 Task: Customize your Outlook email settings, including message arrival, conversation clean up, and sending options.
Action: Mouse moved to (38, 23)
Screenshot: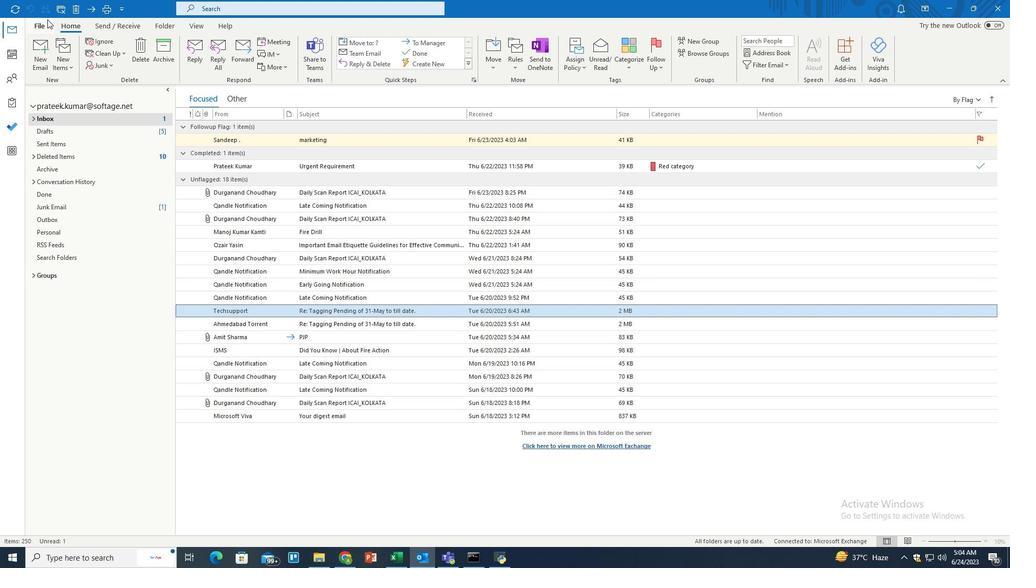 
Action: Mouse pressed left at (38, 23)
Screenshot: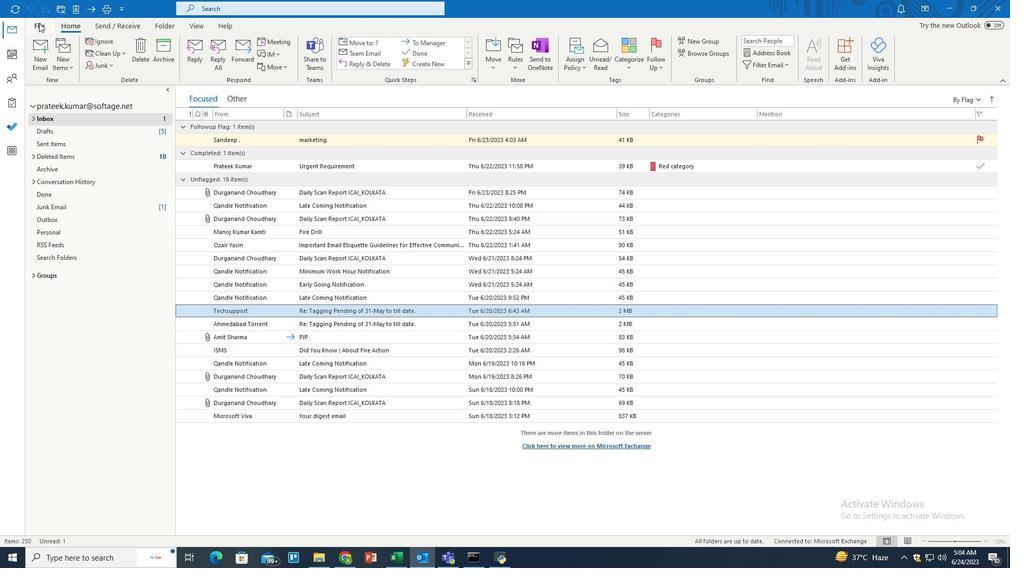 
Action: Mouse moved to (33, 508)
Screenshot: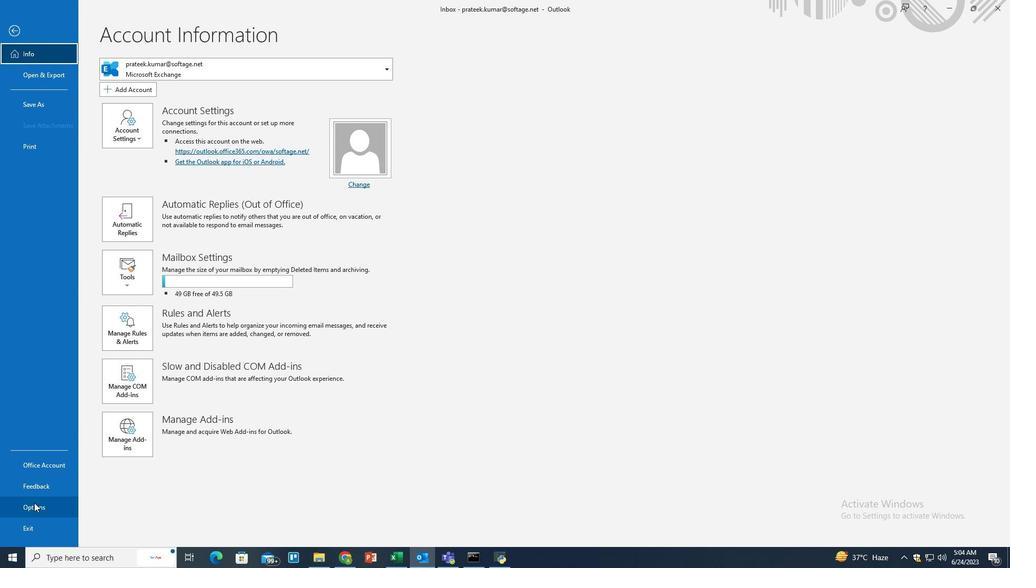 
Action: Mouse pressed left at (33, 508)
Screenshot: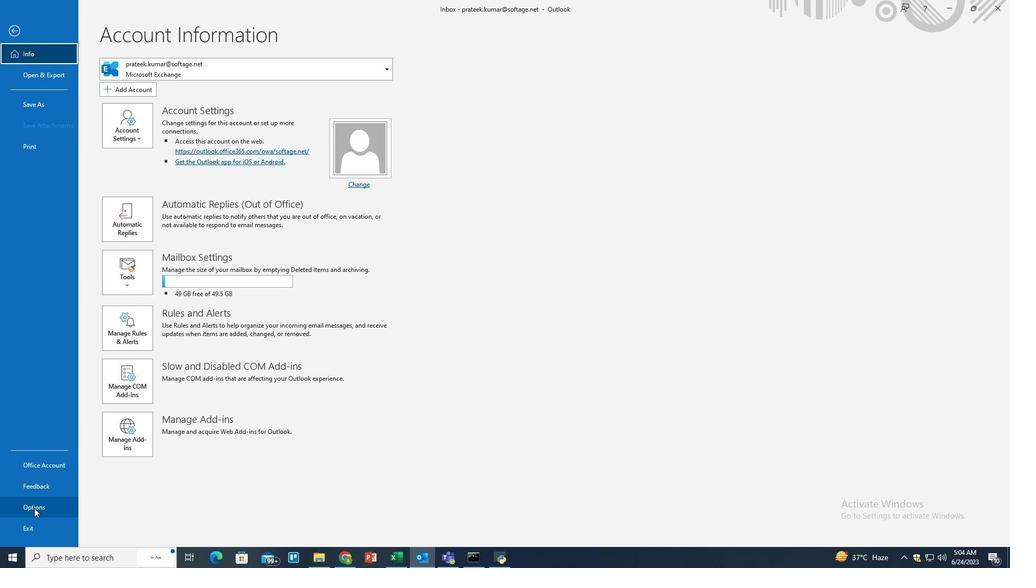 
Action: Mouse moved to (333, 133)
Screenshot: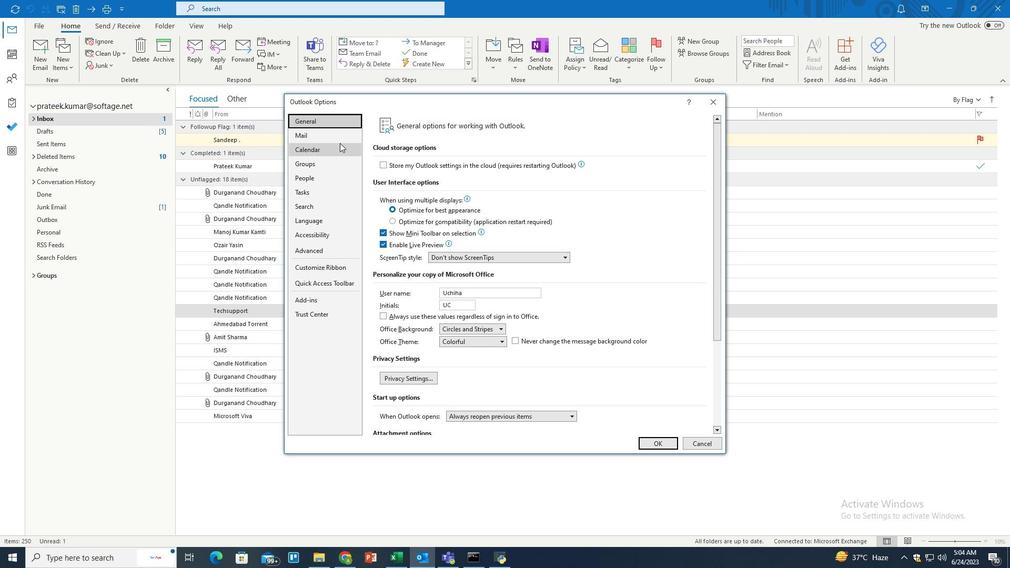 
Action: Mouse pressed left at (333, 133)
Screenshot: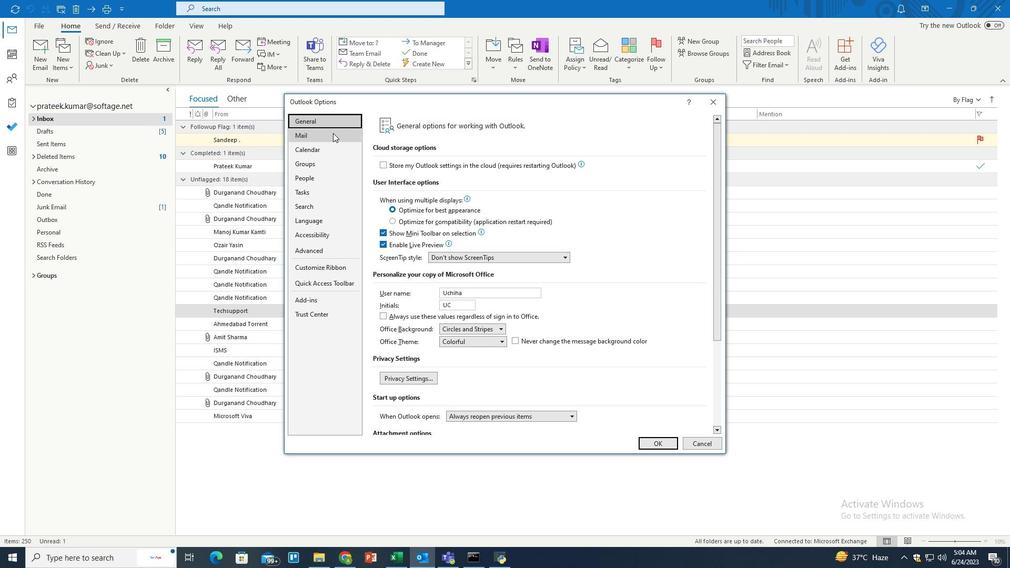 
Action: Mouse moved to (450, 249)
Screenshot: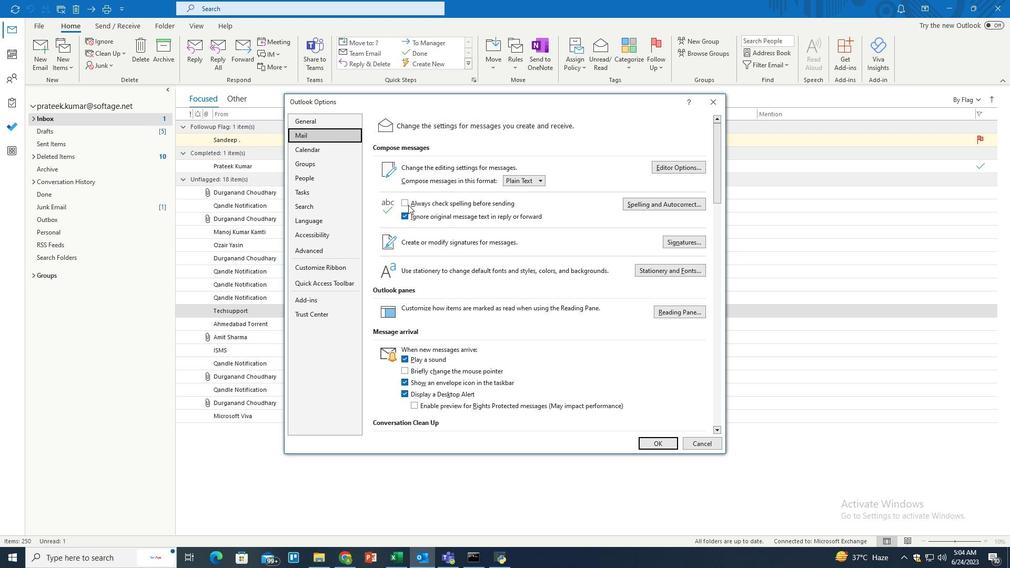 
Action: Mouse scrolled (450, 248) with delta (0, 0)
Screenshot: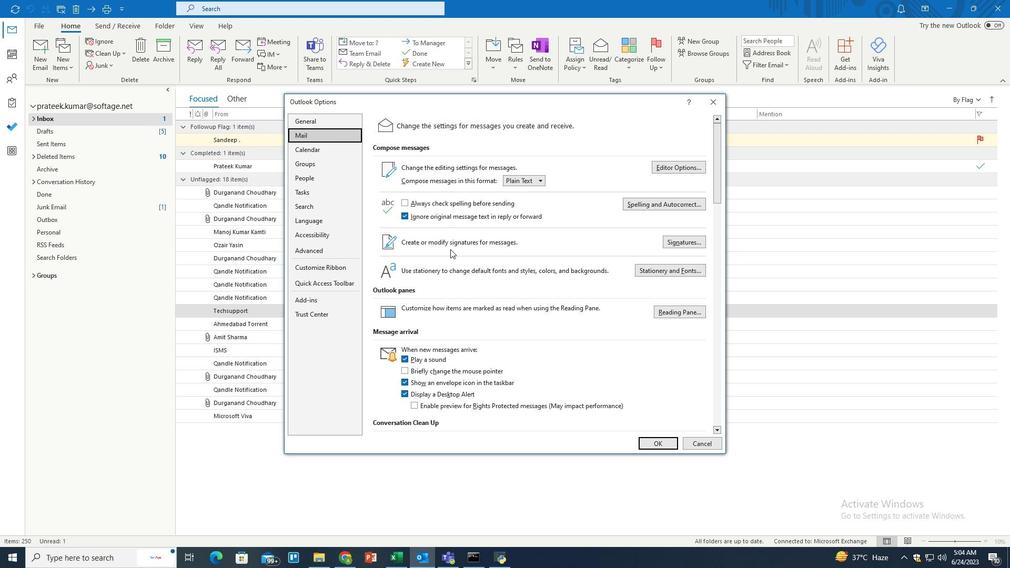 
Action: Mouse scrolled (450, 248) with delta (0, 0)
Screenshot: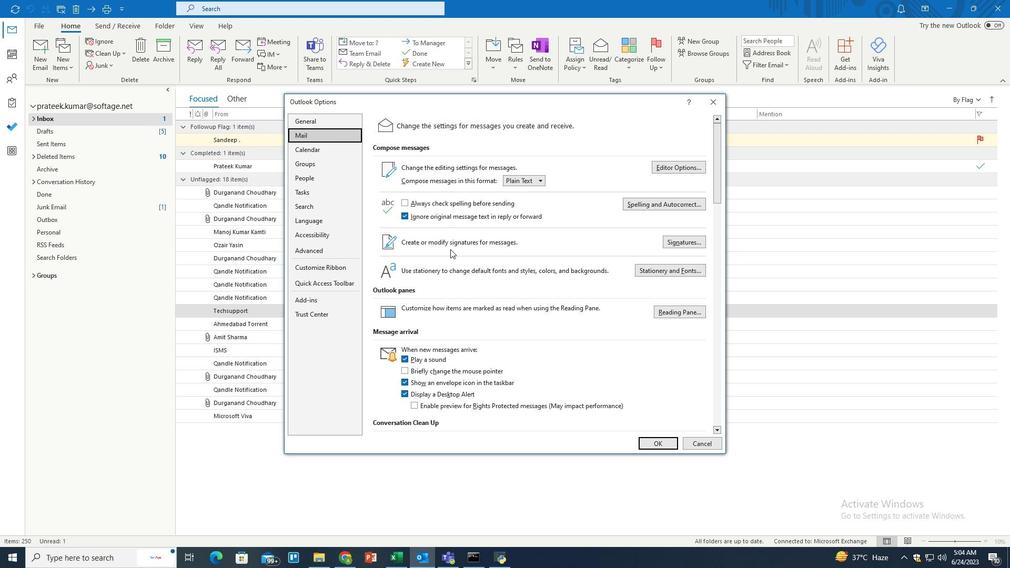
Action: Mouse scrolled (450, 248) with delta (0, 0)
Screenshot: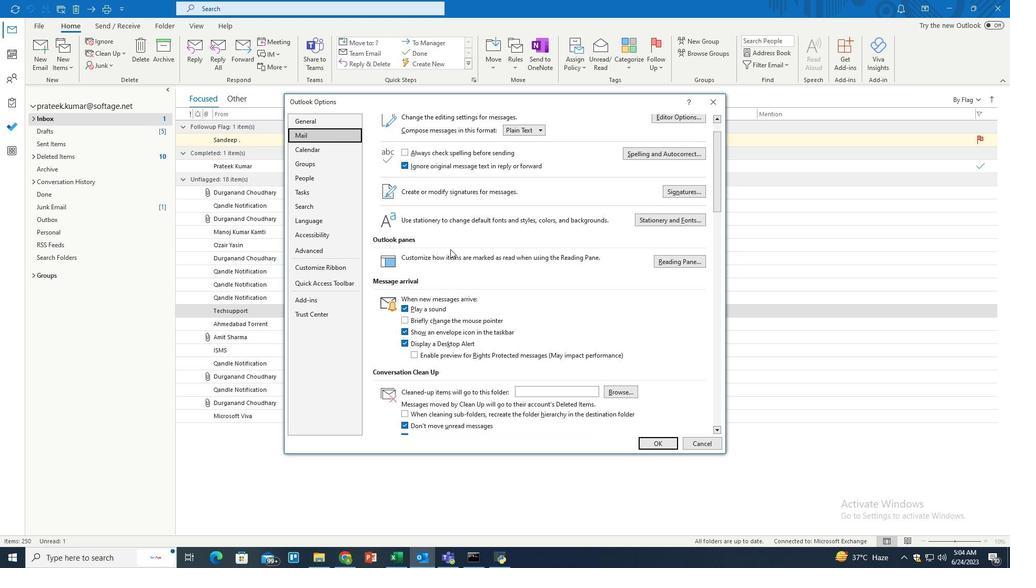 
Action: Mouse scrolled (450, 248) with delta (0, 0)
Screenshot: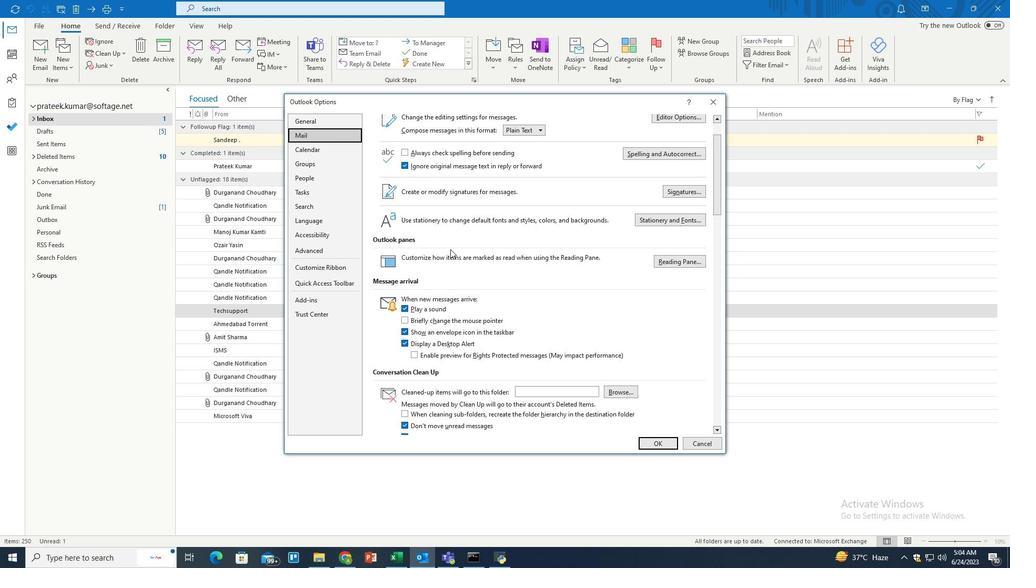 
Action: Mouse scrolled (450, 248) with delta (0, 0)
Screenshot: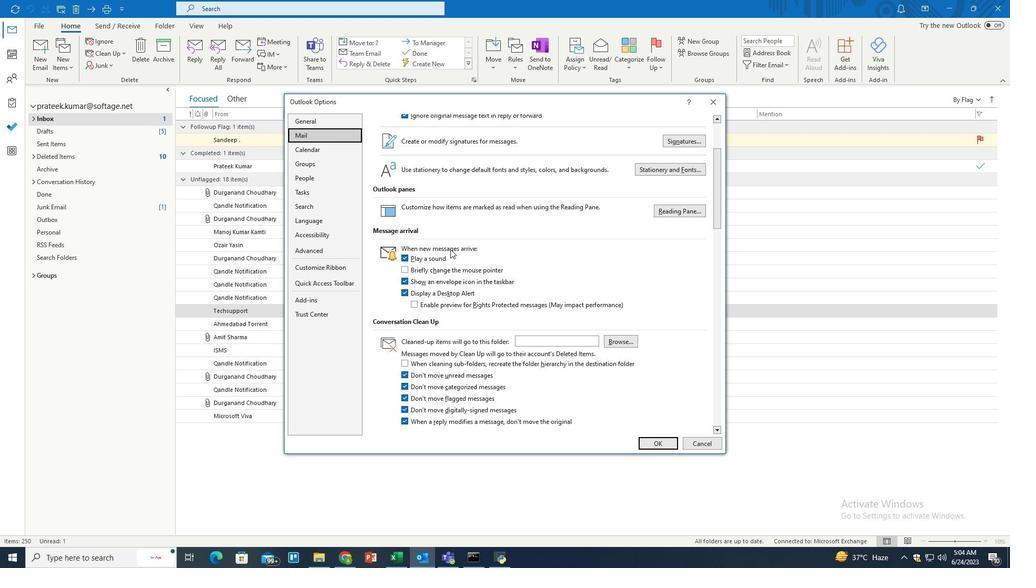
Action: Mouse scrolled (450, 248) with delta (0, 0)
Screenshot: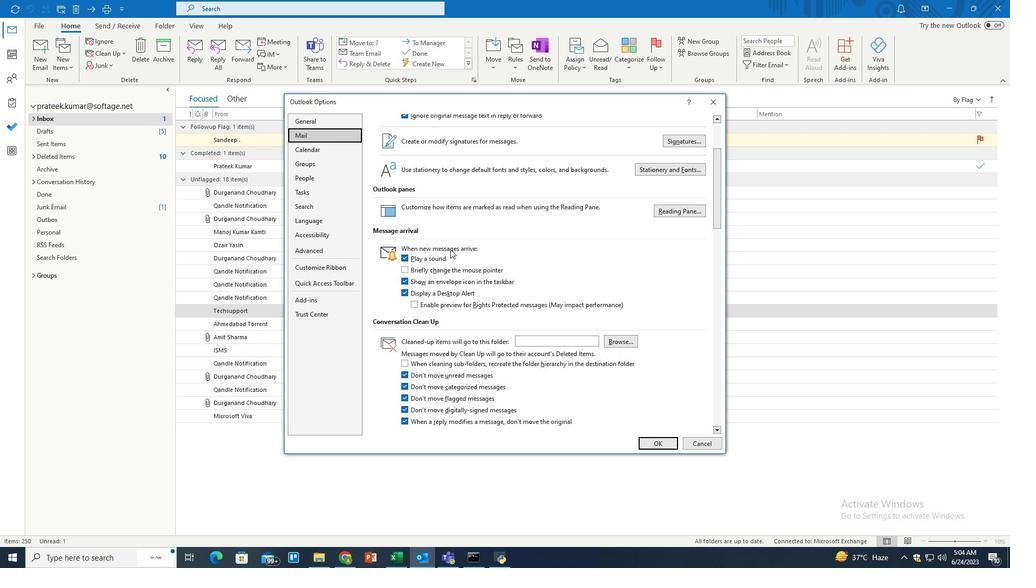
Action: Mouse scrolled (450, 248) with delta (0, 0)
Screenshot: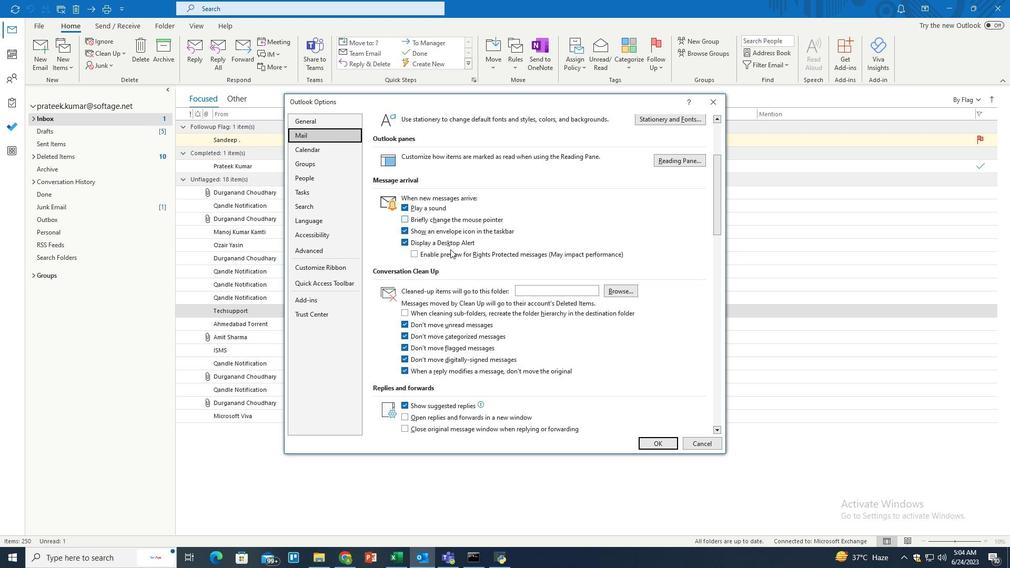 
Action: Mouse moved to (450, 249)
Screenshot: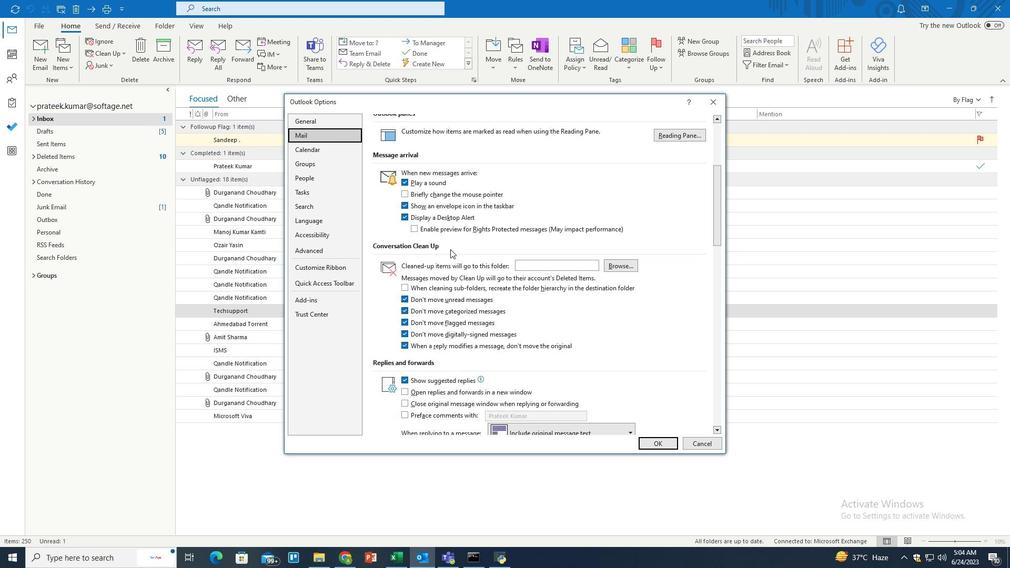 
Action: Mouse scrolled (450, 248) with delta (0, 0)
Screenshot: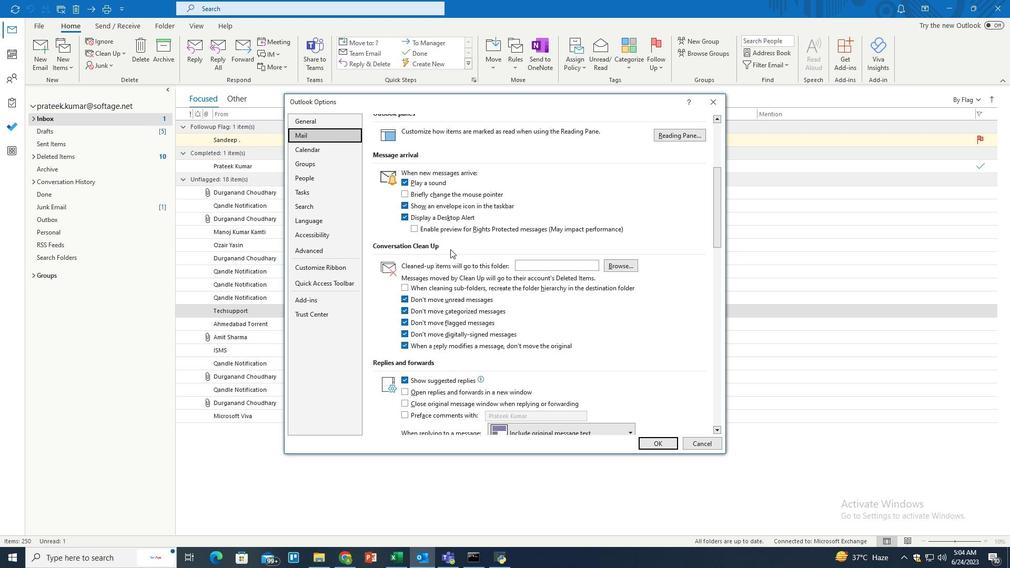 
Action: Mouse scrolled (450, 248) with delta (0, 0)
Screenshot: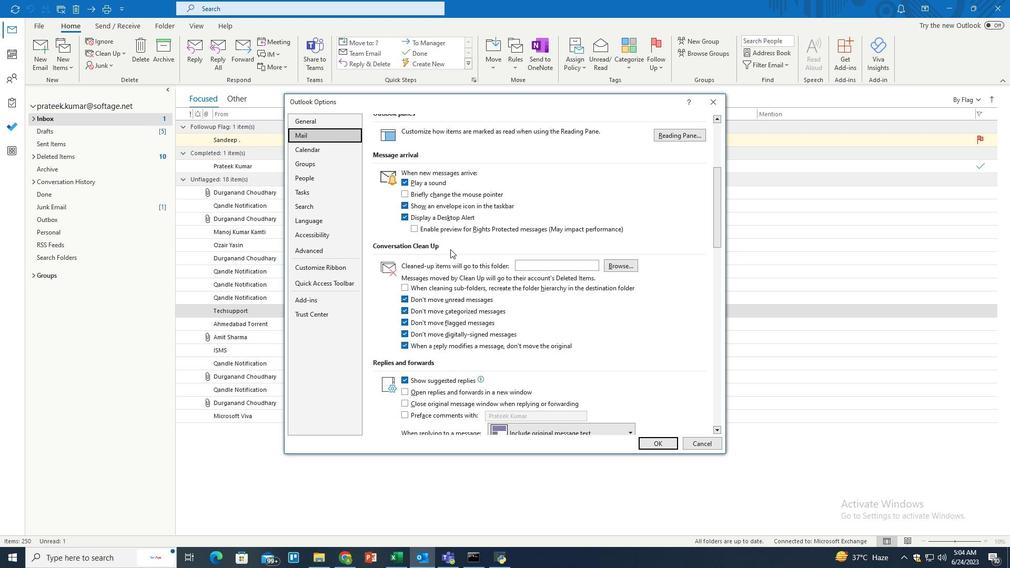 
Action: Mouse scrolled (450, 248) with delta (0, 0)
Screenshot: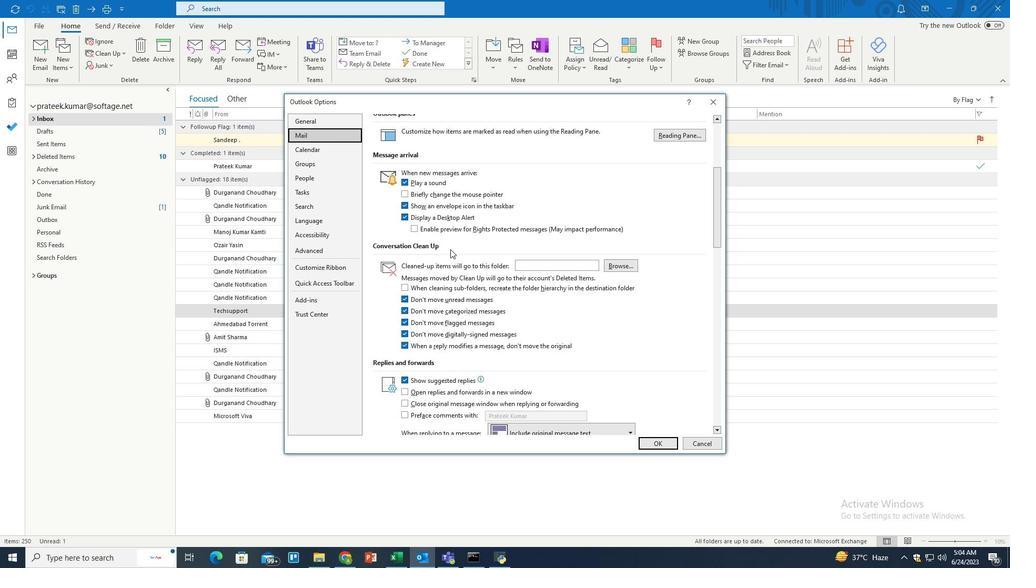 
Action: Mouse scrolled (450, 248) with delta (0, 0)
Screenshot: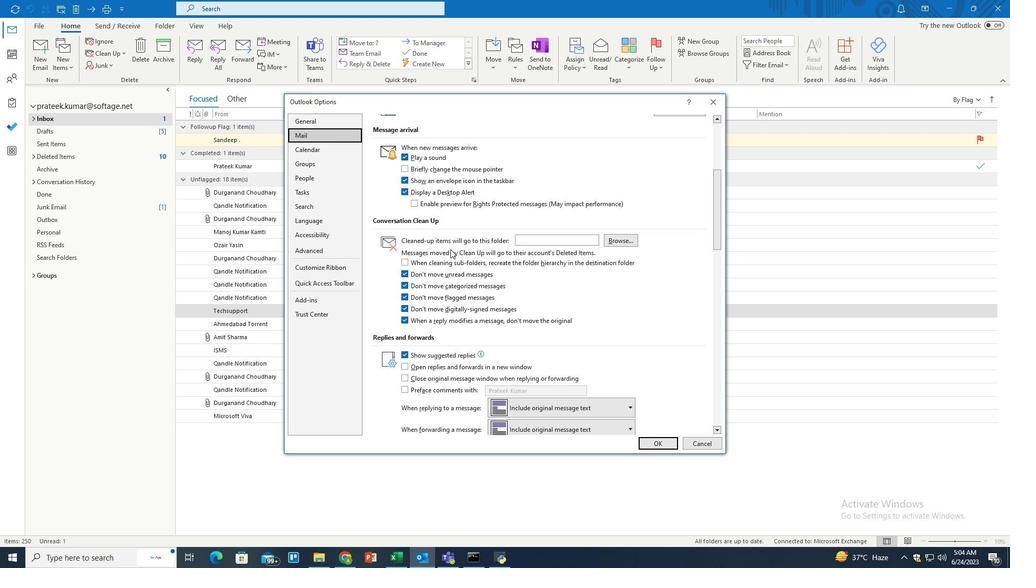 
Action: Mouse scrolled (450, 248) with delta (0, 0)
Screenshot: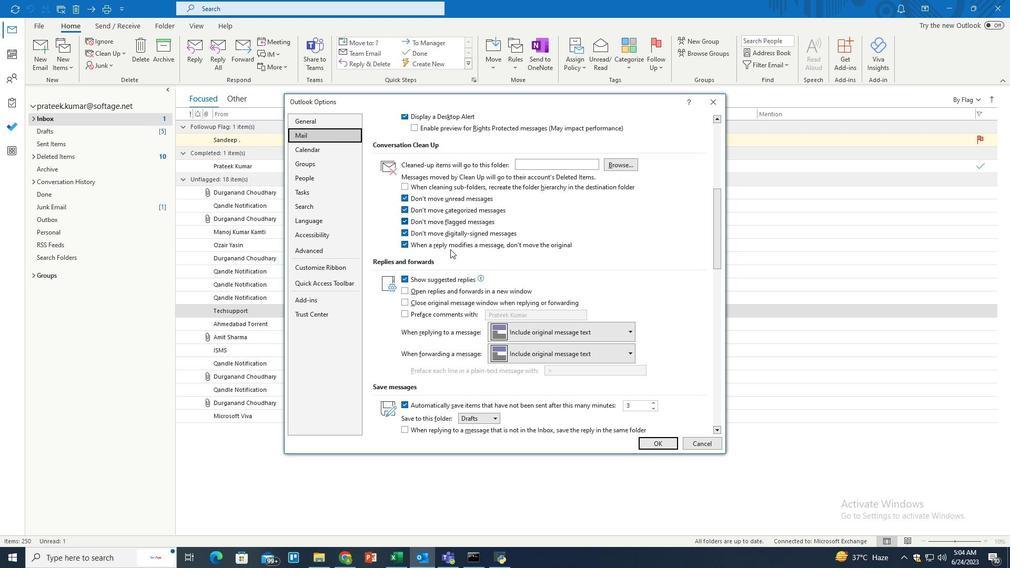 
Action: Mouse scrolled (450, 248) with delta (0, 0)
Screenshot: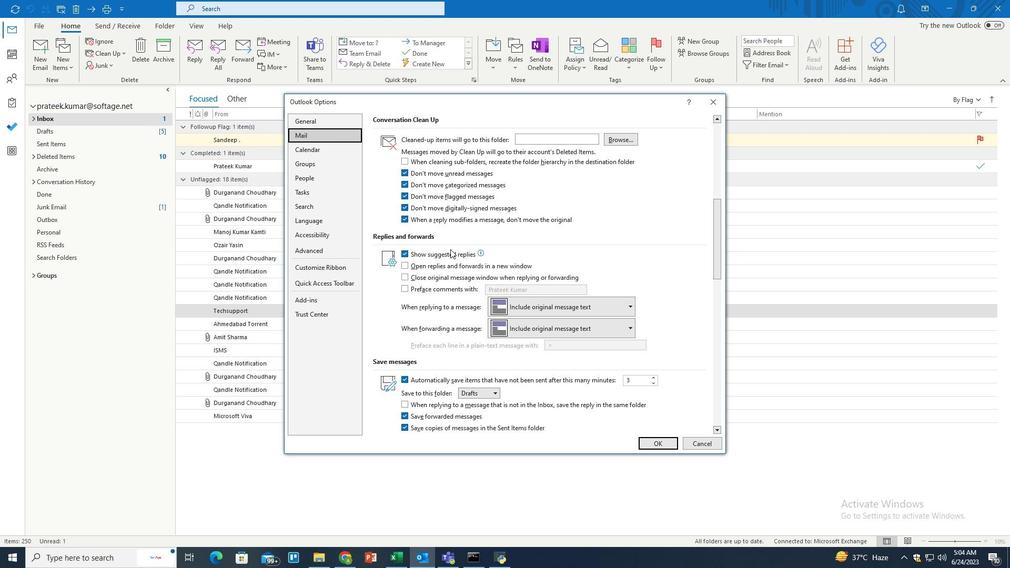 
Action: Mouse scrolled (450, 248) with delta (0, 0)
Screenshot: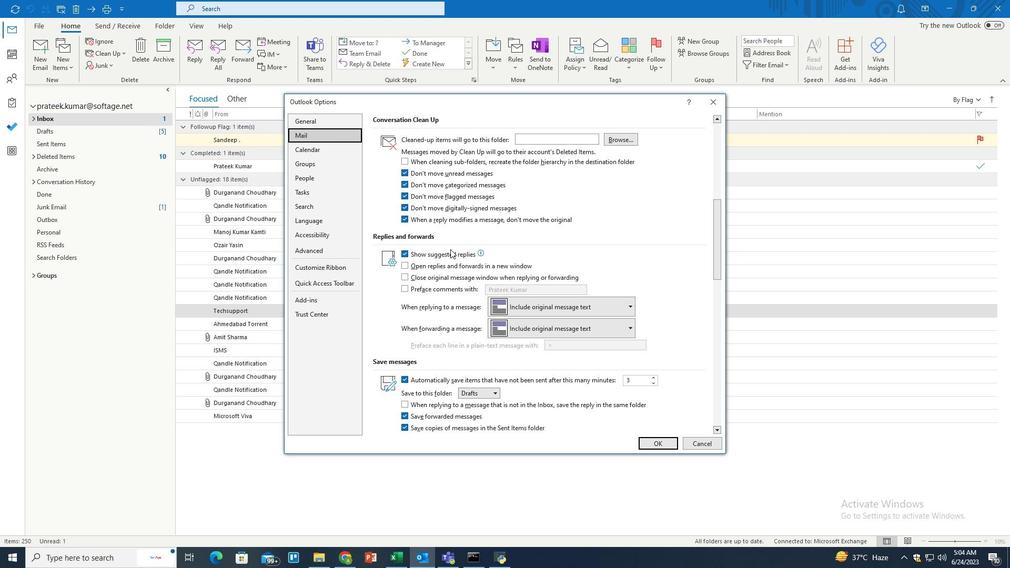 
Action: Mouse scrolled (450, 248) with delta (0, 0)
Screenshot: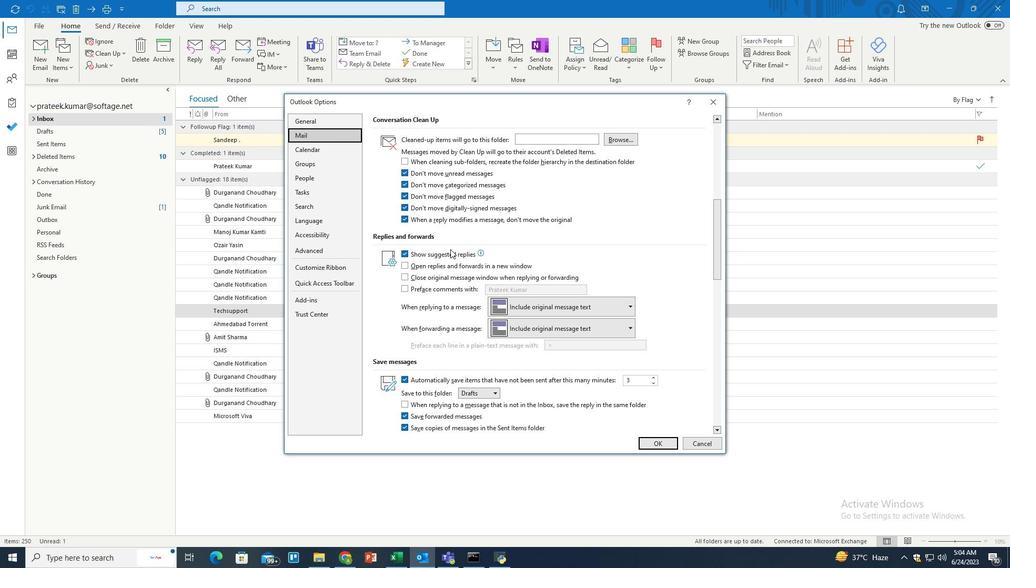 
Action: Mouse scrolled (450, 248) with delta (0, 0)
Screenshot: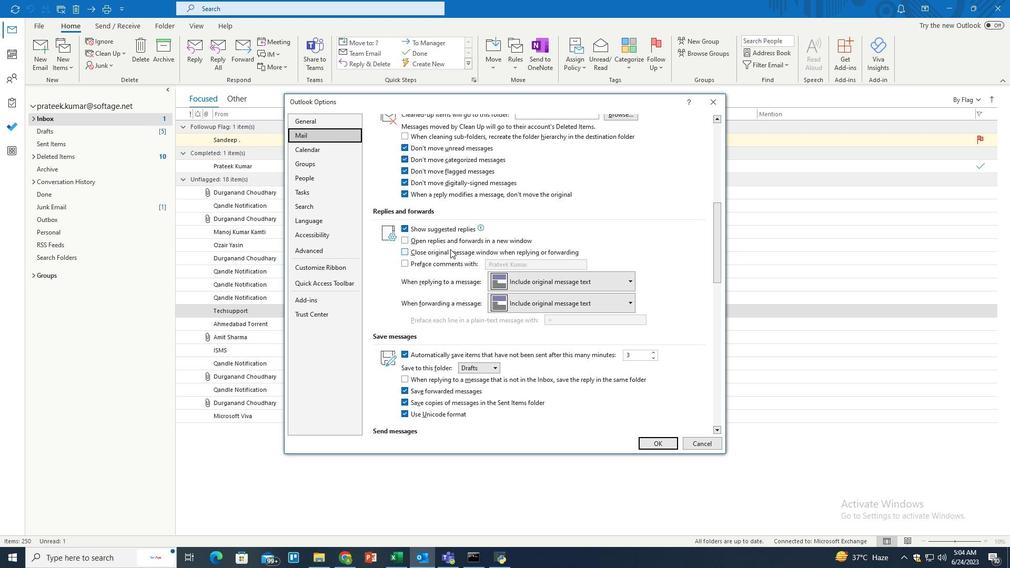 
Action: Mouse scrolled (450, 248) with delta (0, 0)
Screenshot: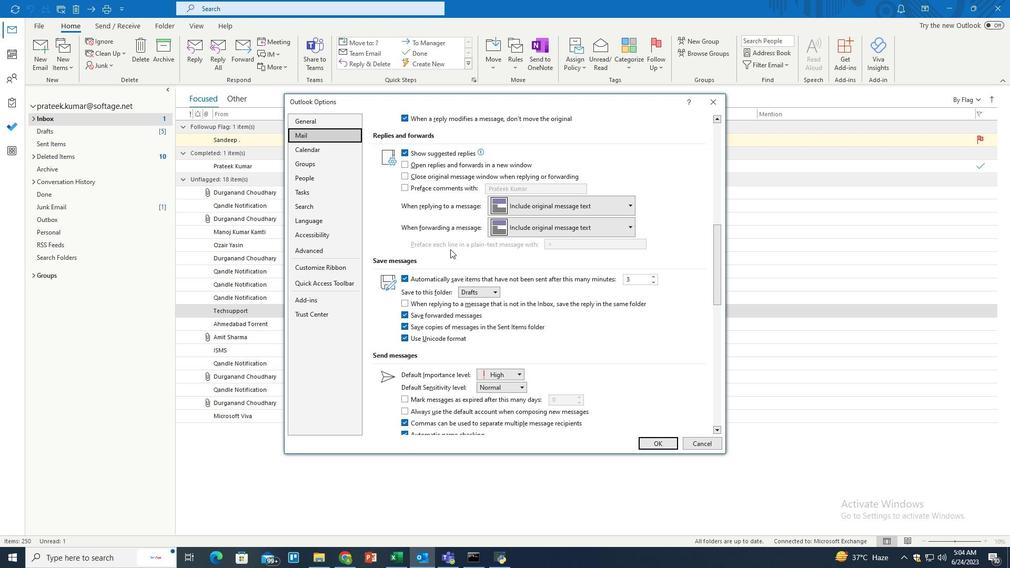 
Action: Mouse scrolled (450, 248) with delta (0, 0)
Screenshot: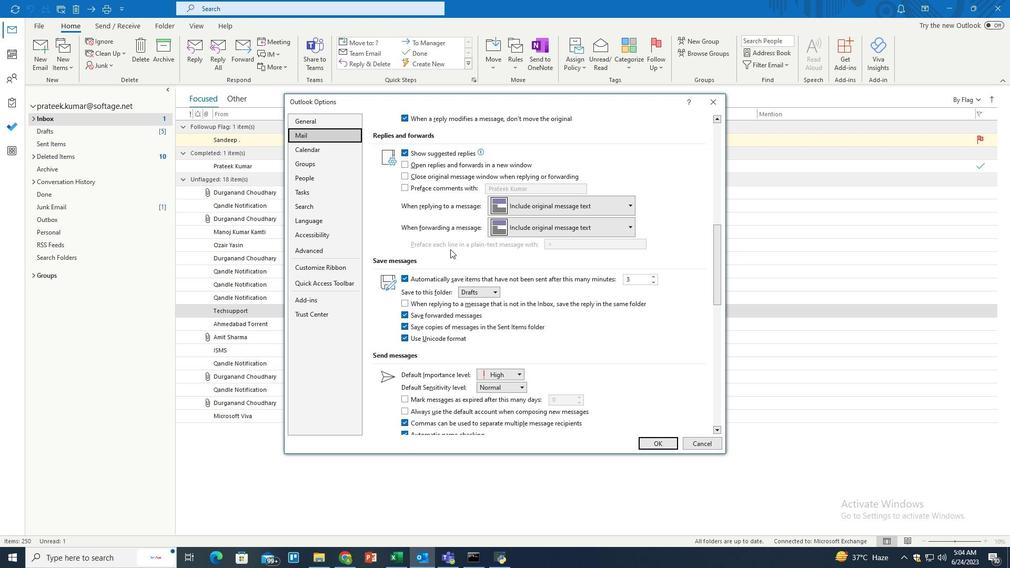 
Action: Mouse scrolled (450, 248) with delta (0, 0)
Screenshot: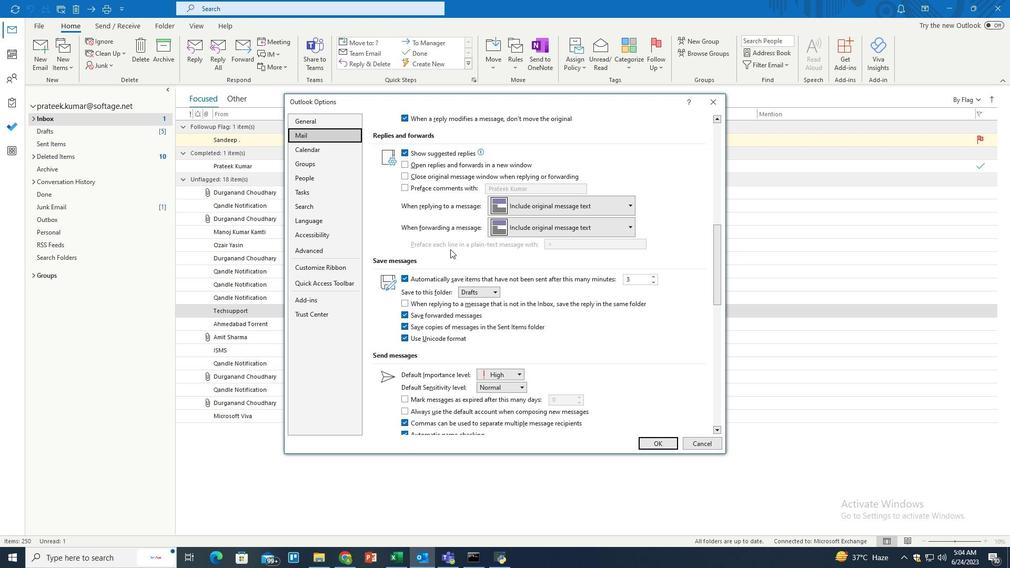 
Action: Mouse scrolled (450, 248) with delta (0, 0)
Screenshot: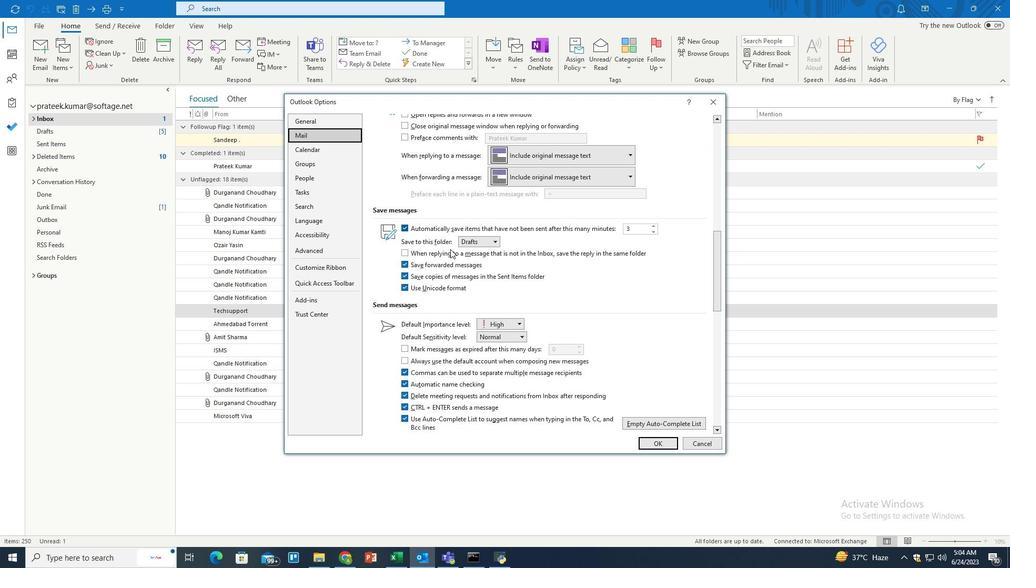 
Action: Mouse moved to (403, 356)
Screenshot: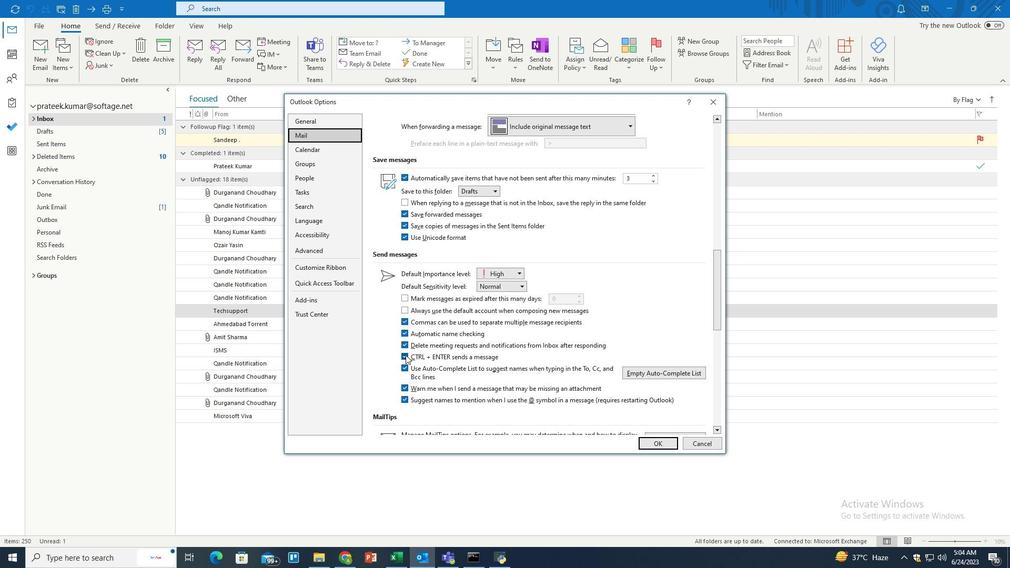 
Action: Mouse pressed left at (403, 356)
Screenshot: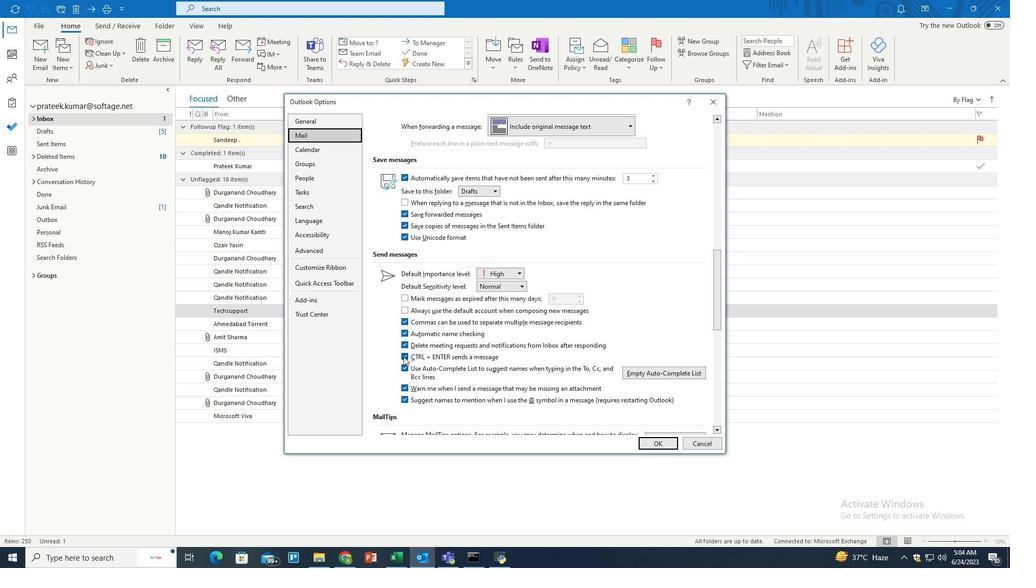 
Action: Mouse moved to (648, 442)
Screenshot: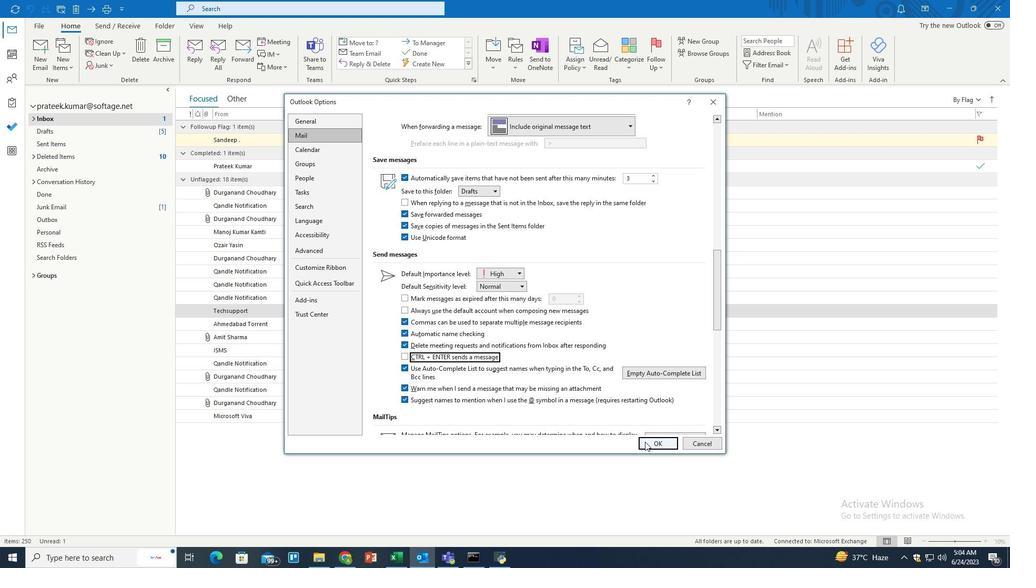 
Action: Mouse pressed left at (648, 442)
Screenshot: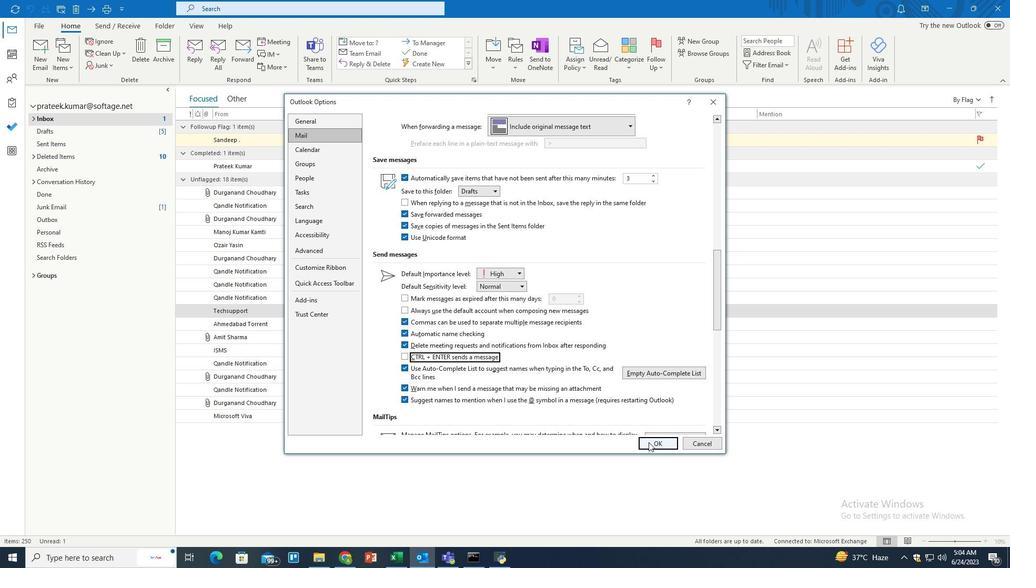 
Action: Mouse moved to (489, 301)
Screenshot: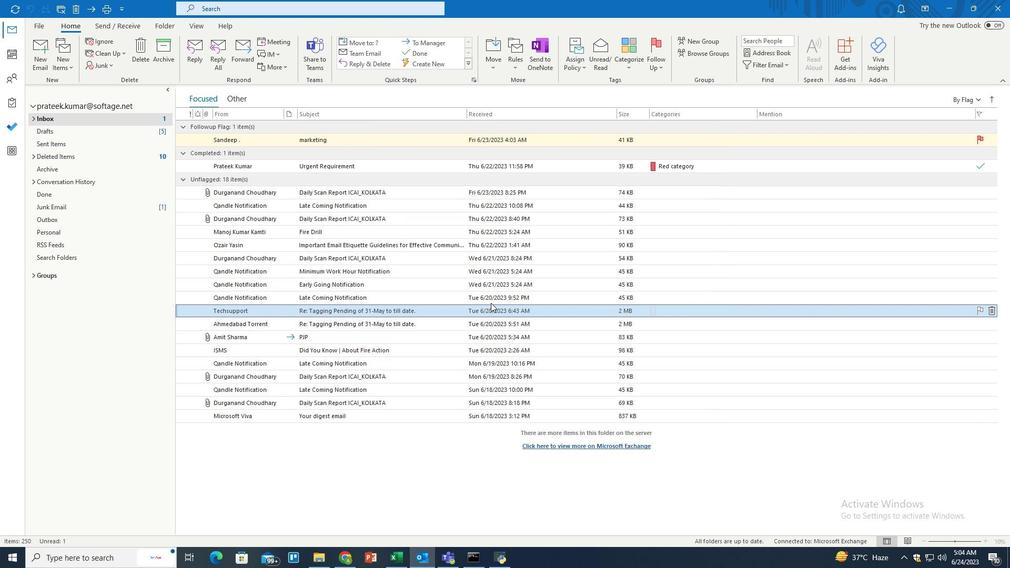 
